 Task: Set Duration of Sprint called Sprint0013 in Scrum Project Project0005 to 1 week in Jira
Action: Mouse moved to (385, 445)
Screenshot: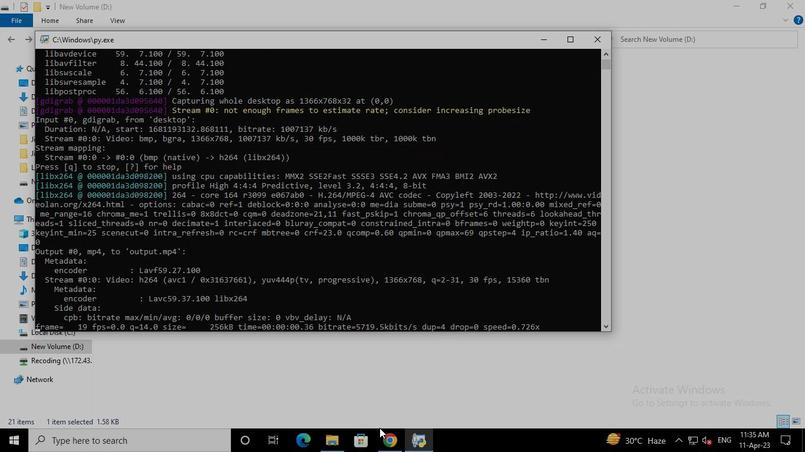 
Action: Mouse pressed left at (385, 445)
Screenshot: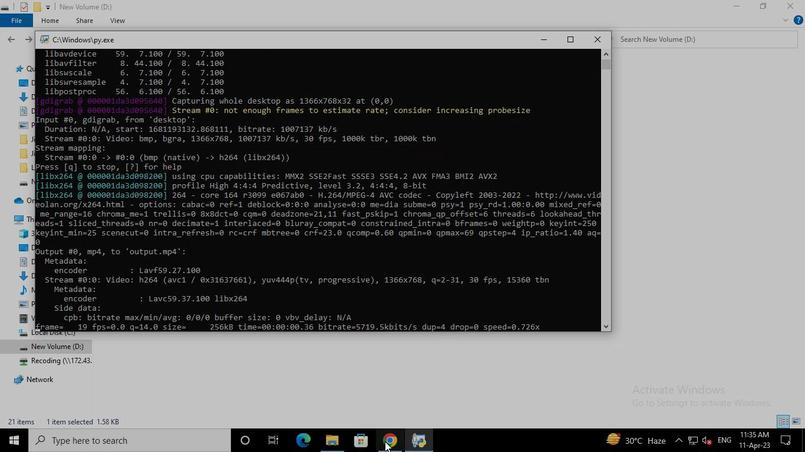 
Action: Mouse moved to (103, 179)
Screenshot: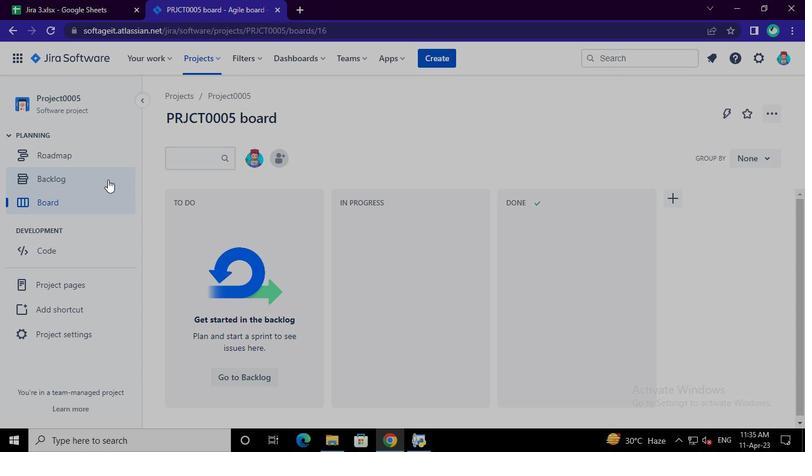 
Action: Mouse pressed left at (103, 179)
Screenshot: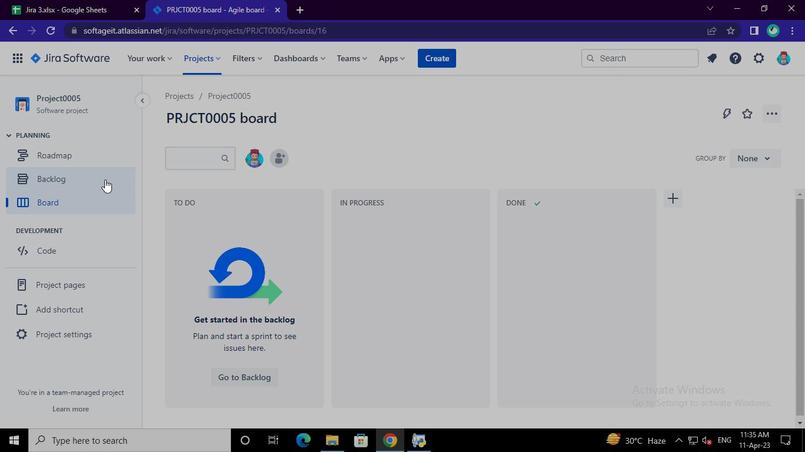 
Action: Mouse moved to (255, 183)
Screenshot: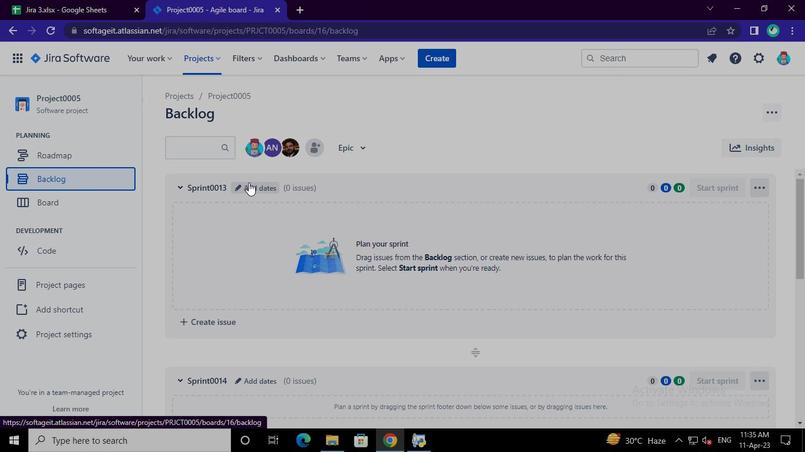 
Action: Mouse pressed left at (255, 183)
Screenshot: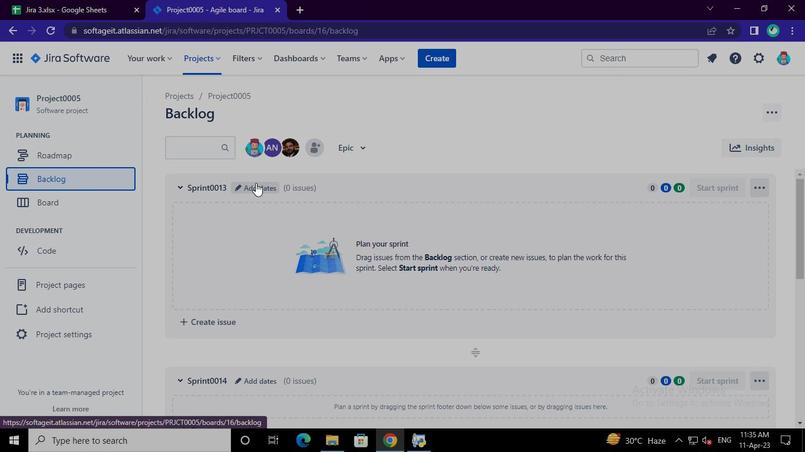 
Action: Mouse moved to (270, 183)
Screenshot: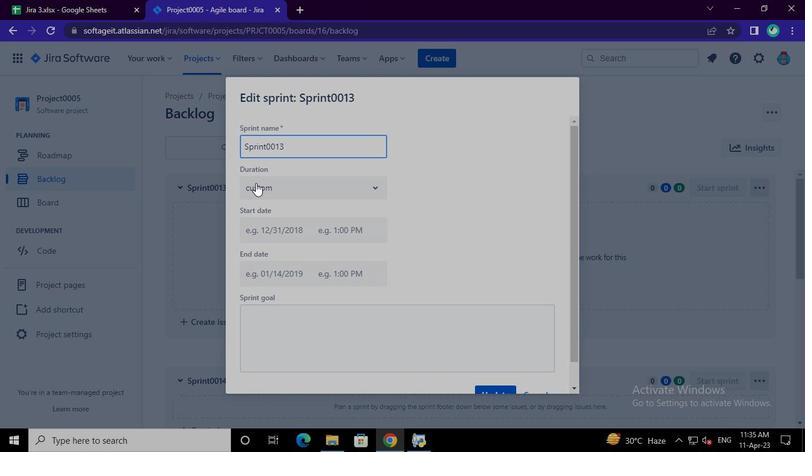 
Action: Mouse pressed left at (270, 183)
Screenshot: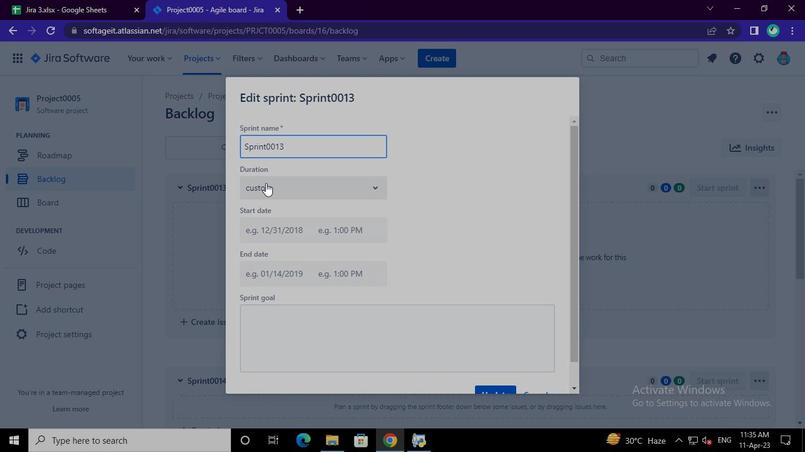 
Action: Mouse moved to (274, 216)
Screenshot: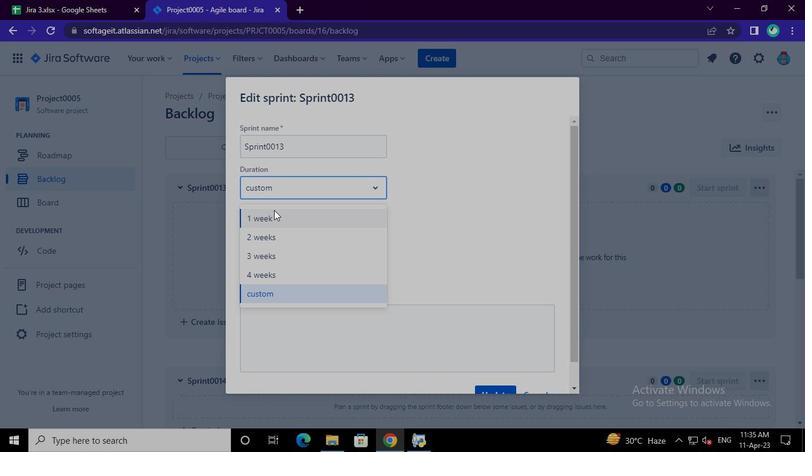 
Action: Mouse pressed left at (274, 216)
Screenshot: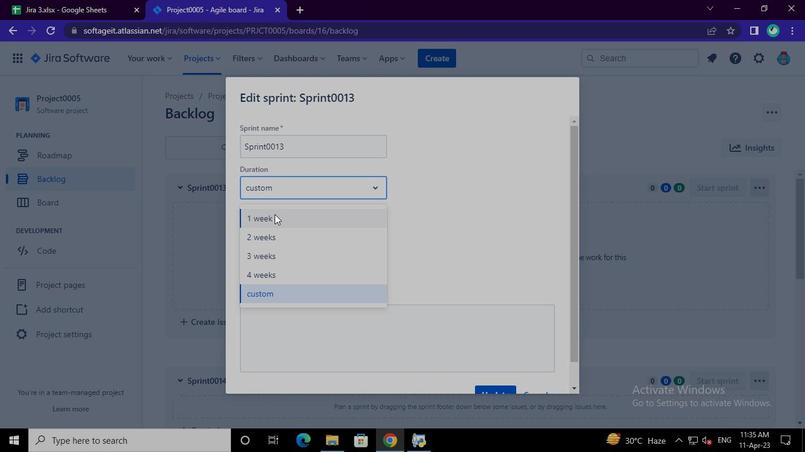 
Action: Mouse moved to (274, 227)
Screenshot: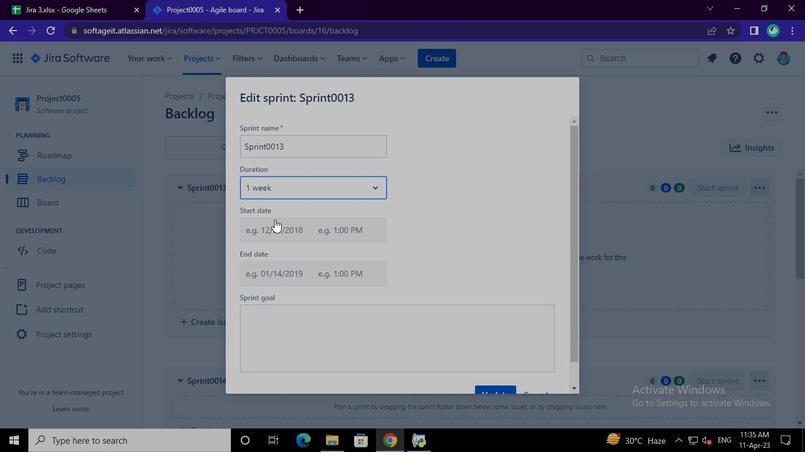 
Action: Mouse pressed left at (274, 227)
Screenshot: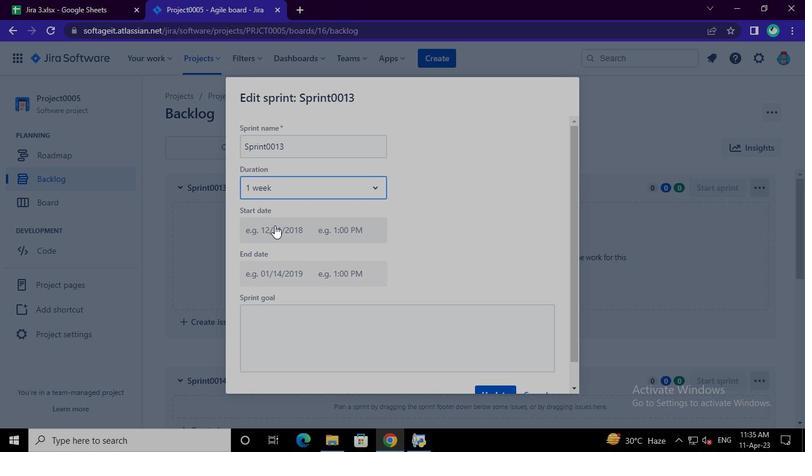 
Action: Mouse moved to (314, 346)
Screenshot: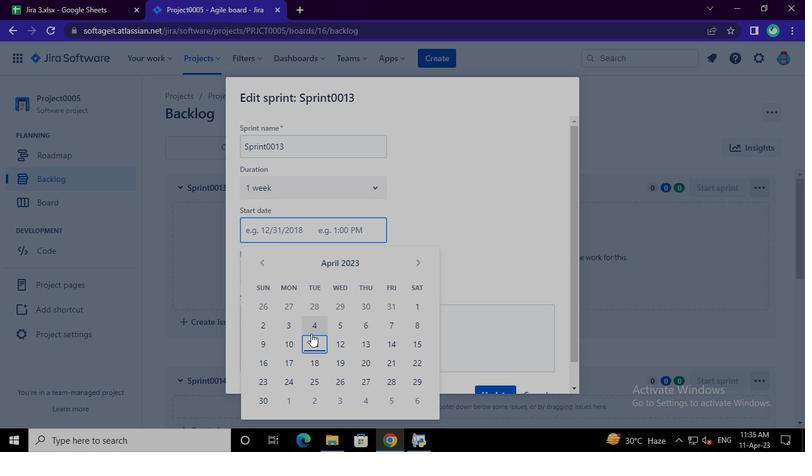 
Action: Mouse pressed left at (314, 346)
Screenshot: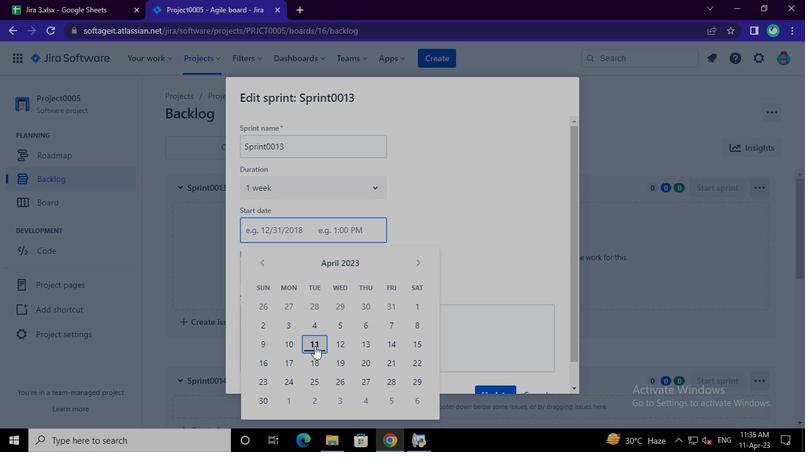 
Action: Mouse moved to (491, 393)
Screenshot: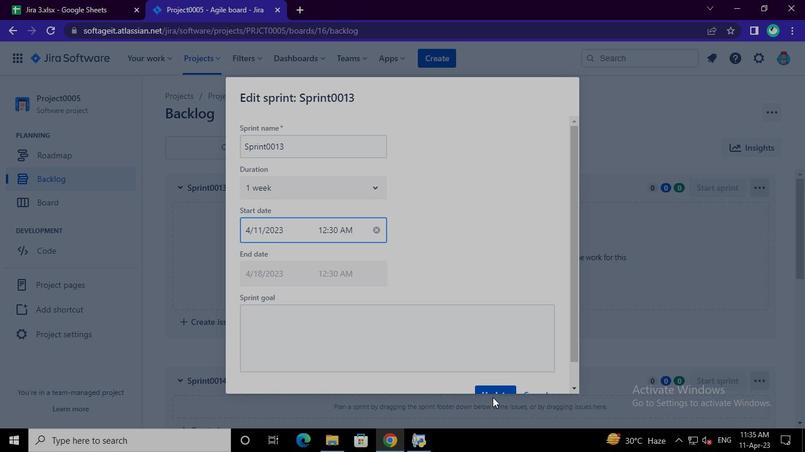 
Action: Mouse pressed left at (491, 393)
Screenshot: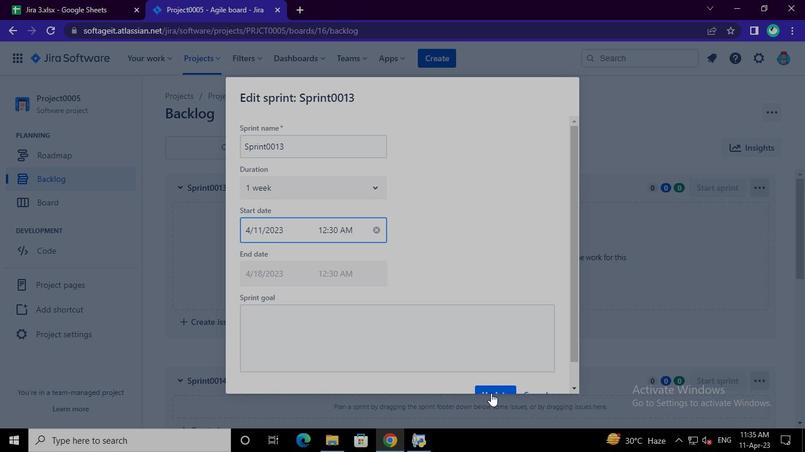 
Action: Mouse moved to (425, 438)
Screenshot: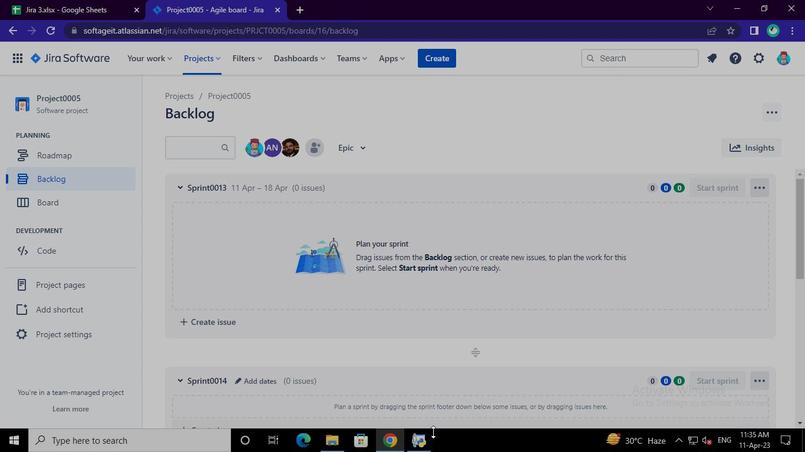
Action: Mouse pressed left at (425, 438)
Screenshot: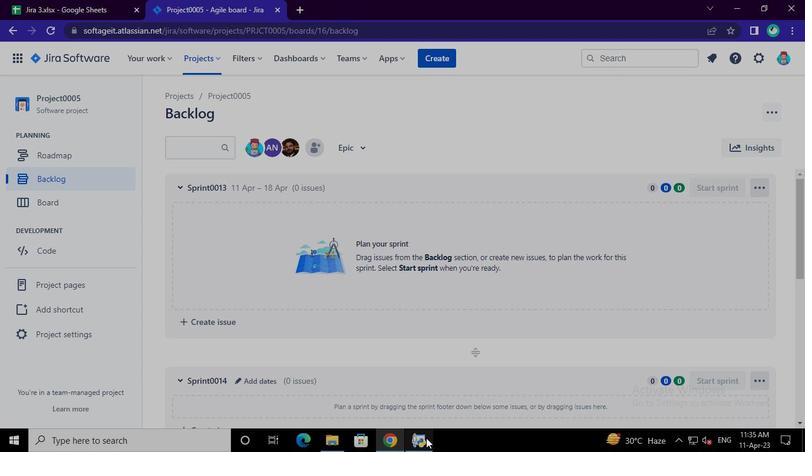 
Action: Mouse moved to (599, 43)
Screenshot: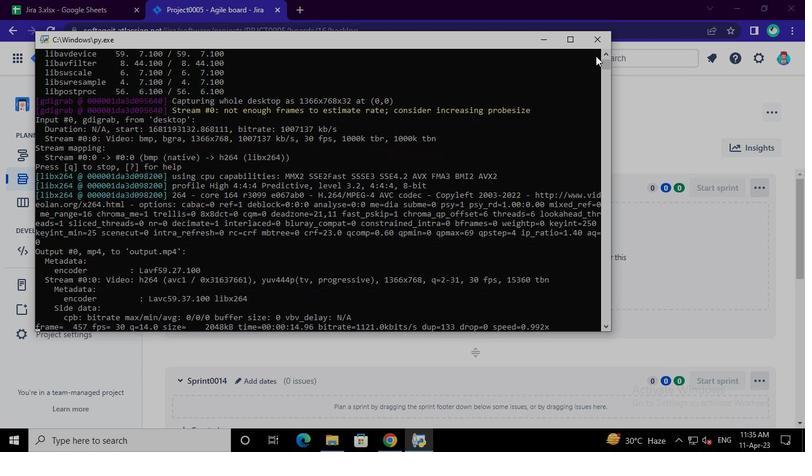 
Action: Mouse pressed left at (599, 43)
Screenshot: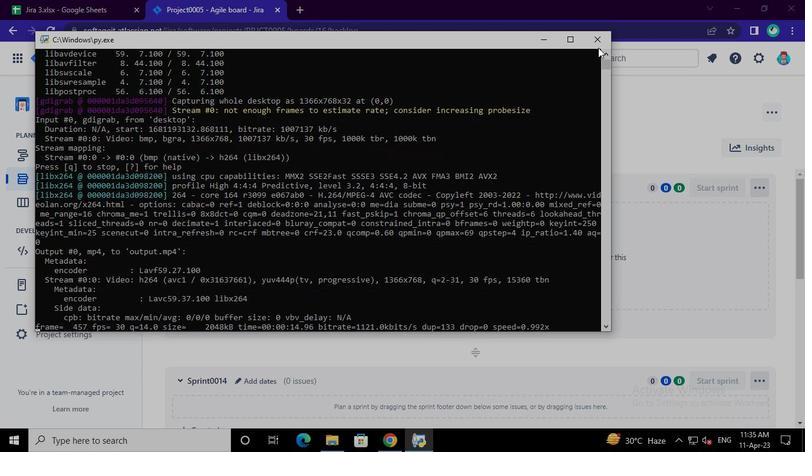 
